 Task: Search one way flight ticket for 2 adults, 4 children and 1 infant on lap in business from Mesa: Phoenix-mesa Gateway Airport (formerly Williams Afb) to Rock Springs: Southwest Wyoming Regional Airport (rock Springs Sweetwater County Airport) on 8-5-2023. Choice of flights is Spirit. Price is upto 78000. Outbound departure time preference is 18:15.
Action: Mouse moved to (304, 259)
Screenshot: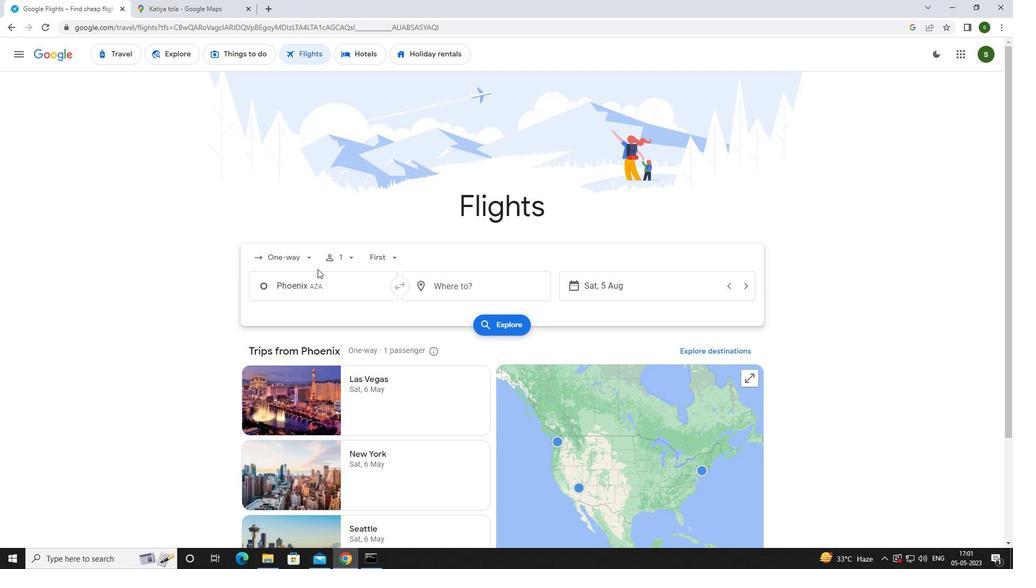 
Action: Mouse pressed left at (304, 259)
Screenshot: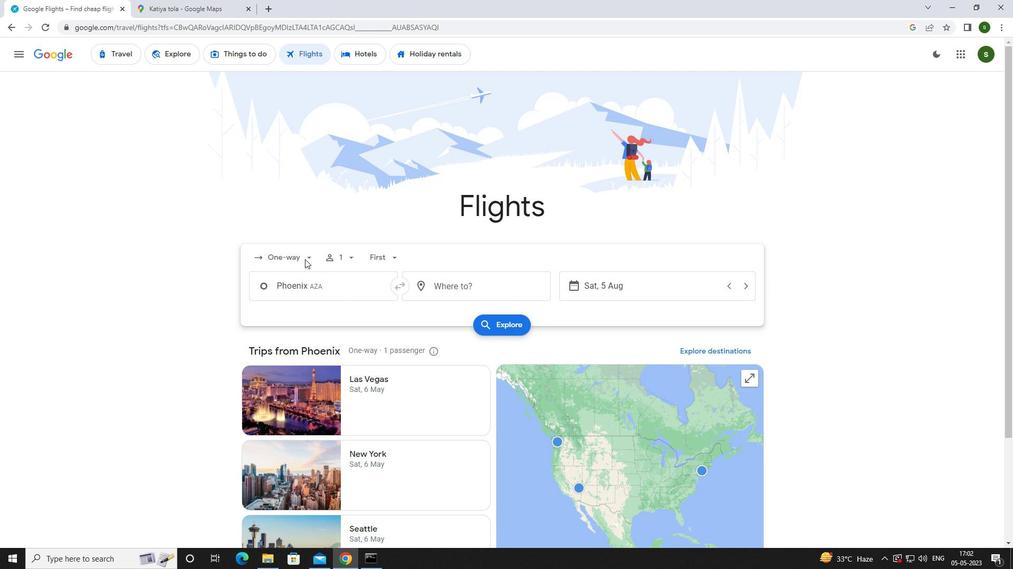 
Action: Mouse moved to (305, 303)
Screenshot: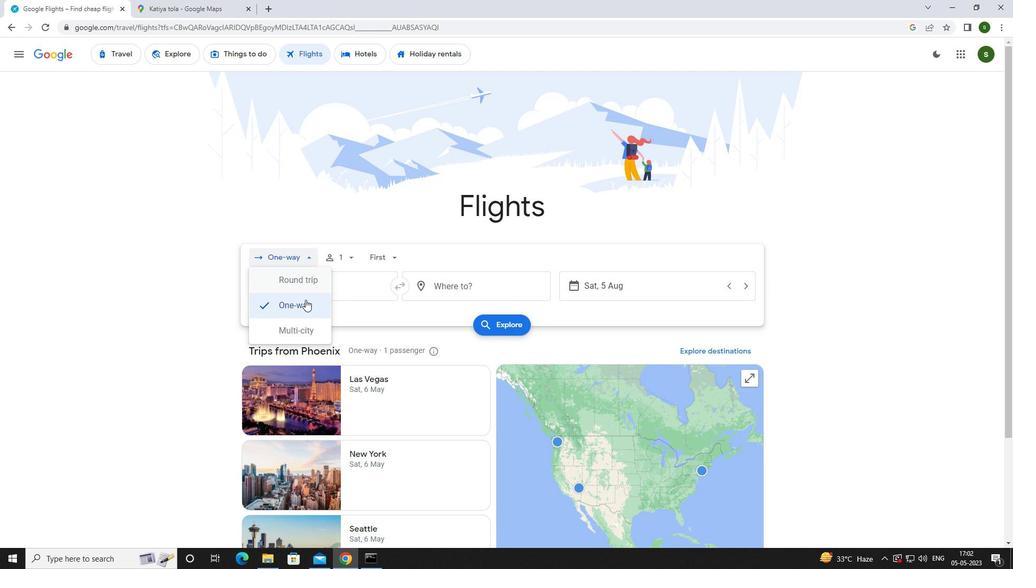 
Action: Mouse pressed left at (305, 303)
Screenshot: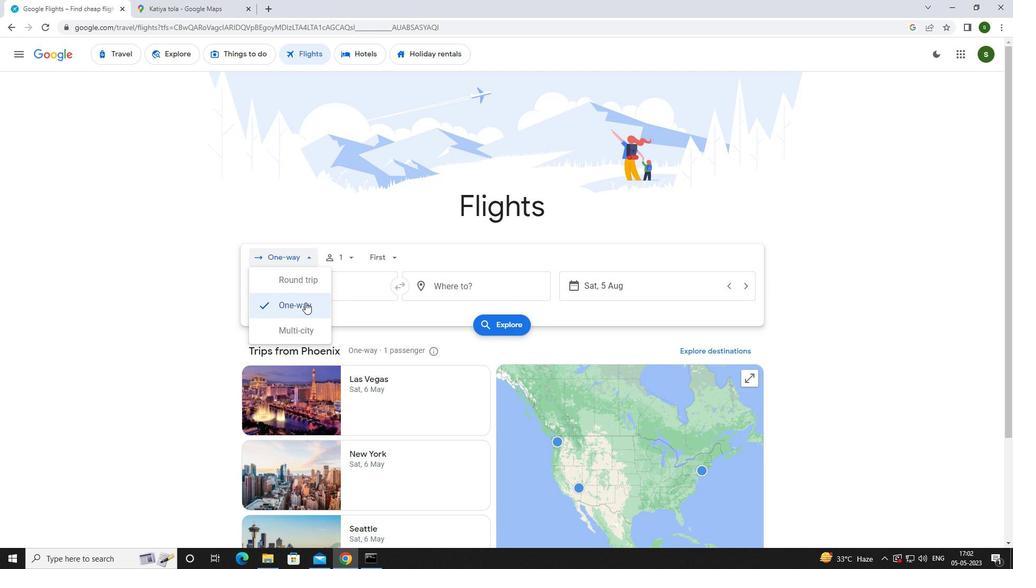 
Action: Mouse moved to (343, 255)
Screenshot: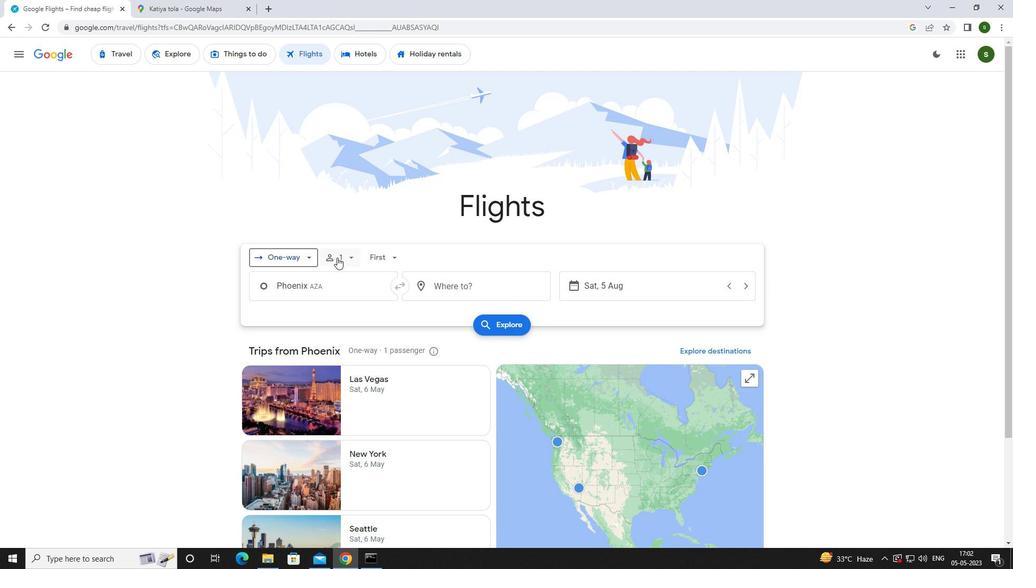 
Action: Mouse pressed left at (343, 255)
Screenshot: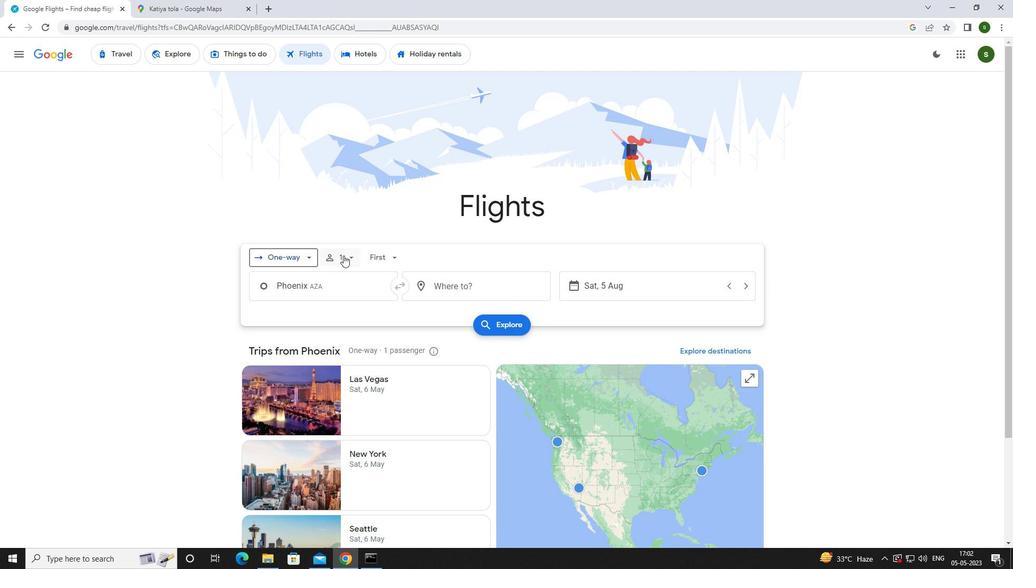 
Action: Mouse moved to (427, 278)
Screenshot: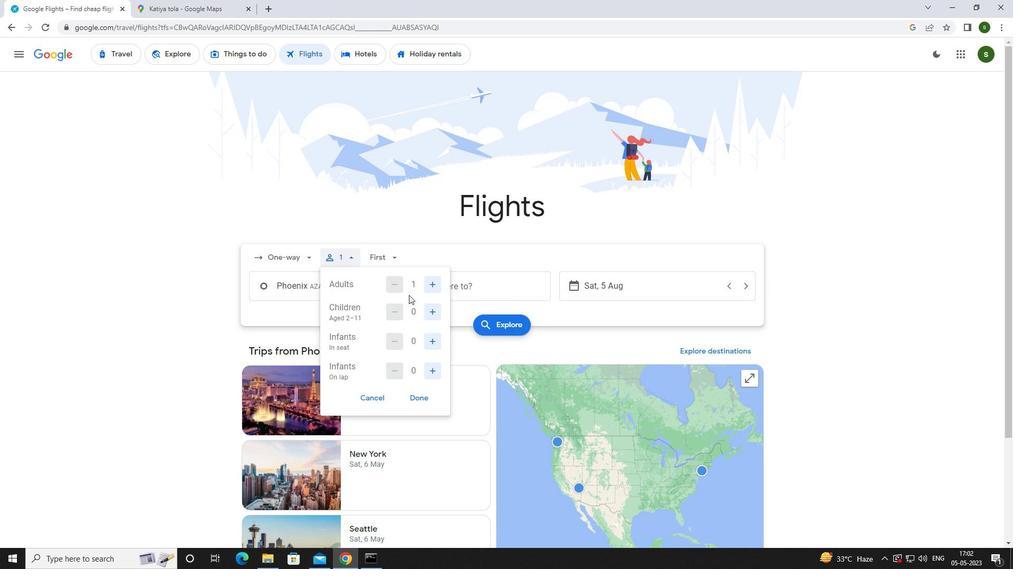 
Action: Mouse pressed left at (427, 278)
Screenshot: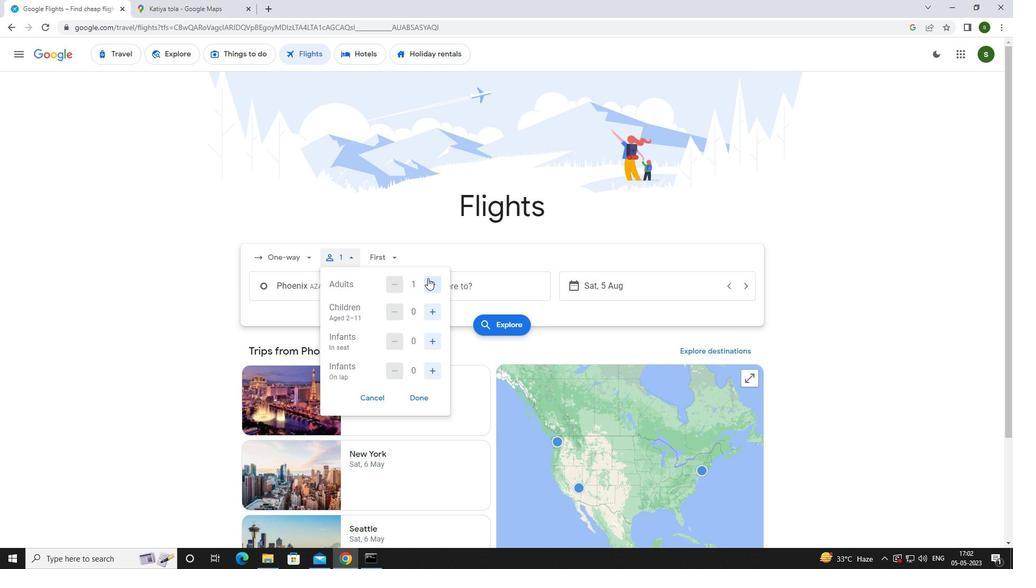 
Action: Mouse moved to (436, 314)
Screenshot: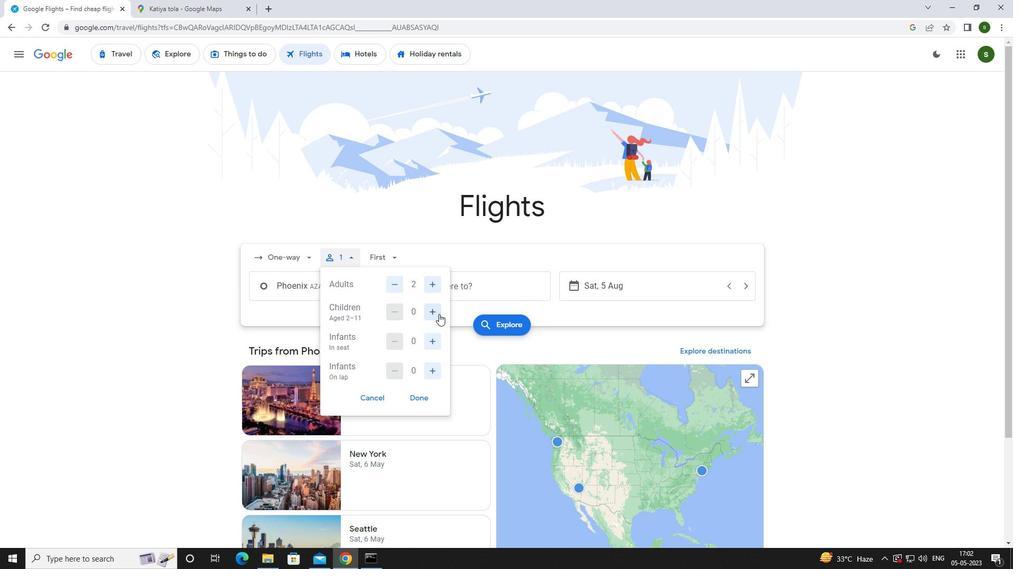 
Action: Mouse pressed left at (436, 314)
Screenshot: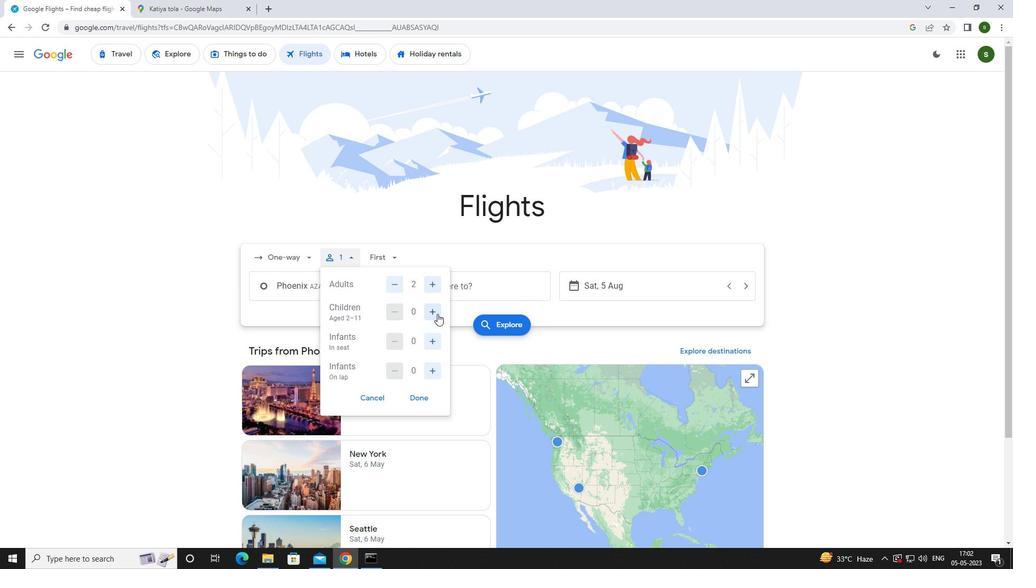 
Action: Mouse pressed left at (436, 314)
Screenshot: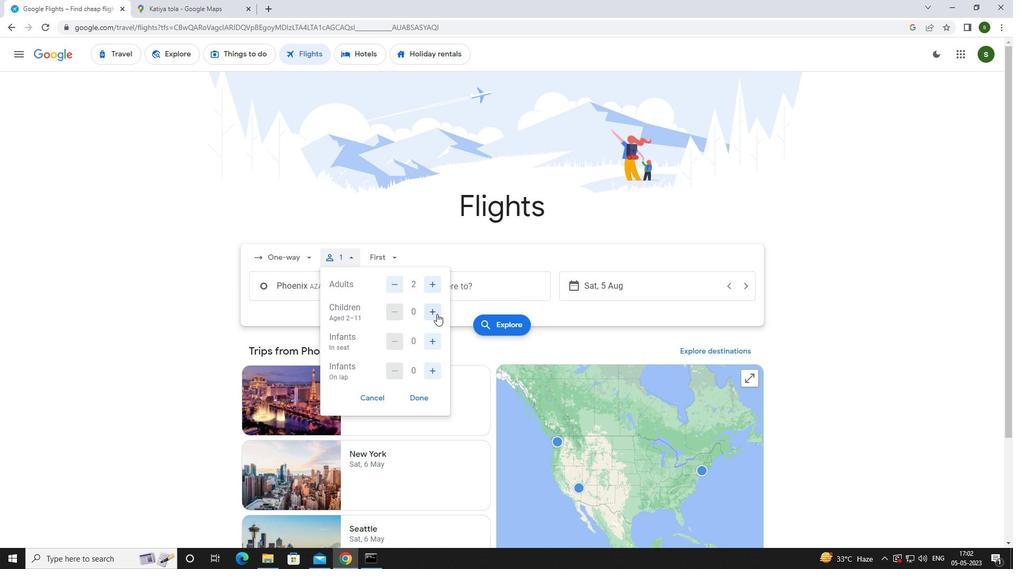 
Action: Mouse pressed left at (436, 314)
Screenshot: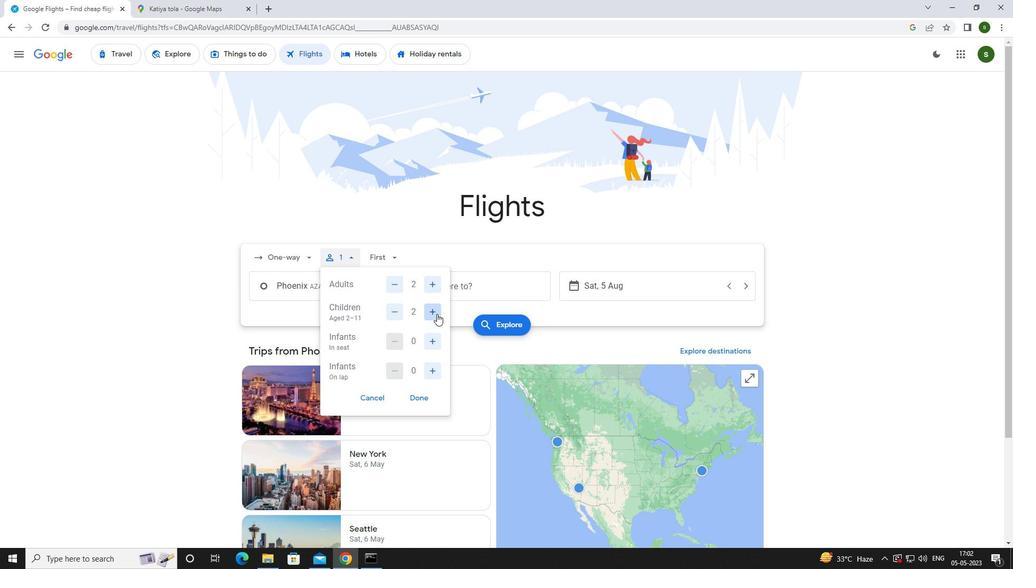 
Action: Mouse pressed left at (436, 314)
Screenshot: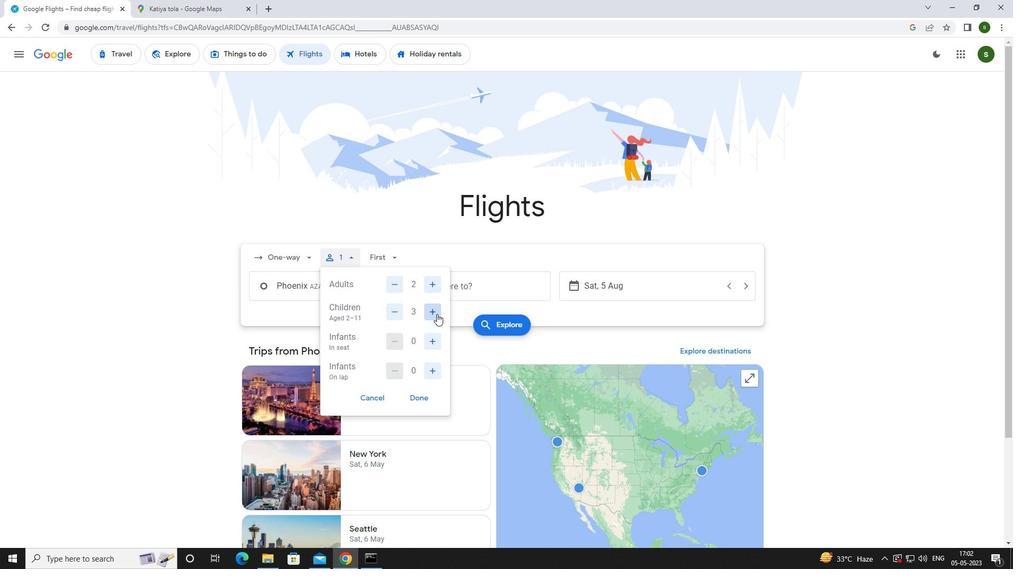 
Action: Mouse moved to (431, 371)
Screenshot: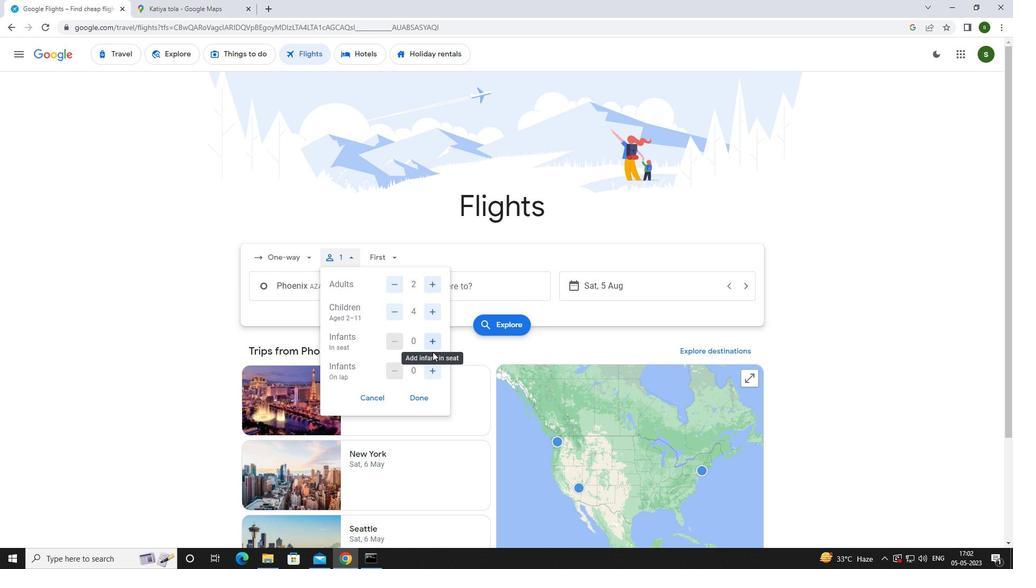 
Action: Mouse pressed left at (431, 371)
Screenshot: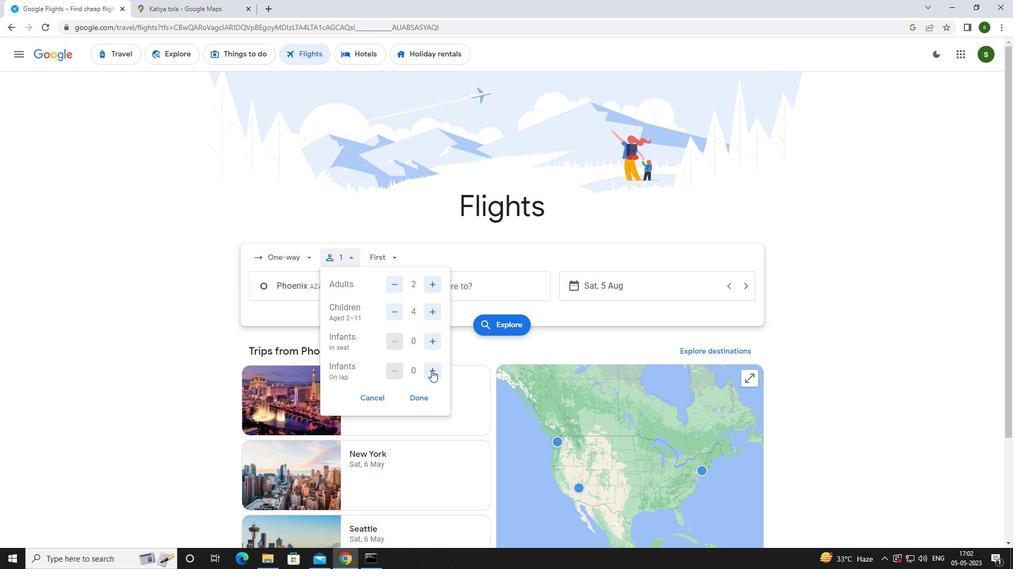 
Action: Mouse moved to (392, 261)
Screenshot: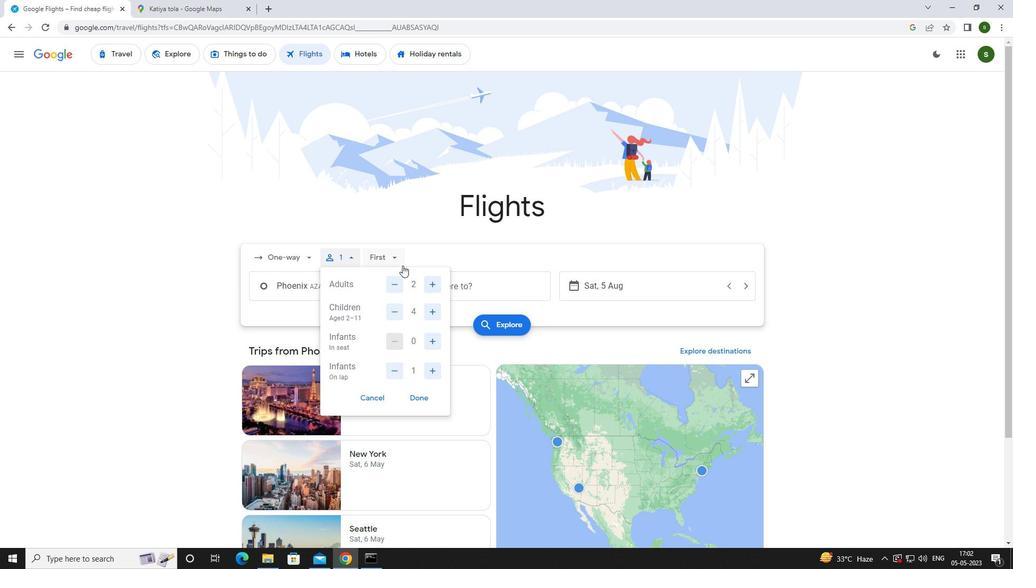 
Action: Mouse pressed left at (392, 261)
Screenshot: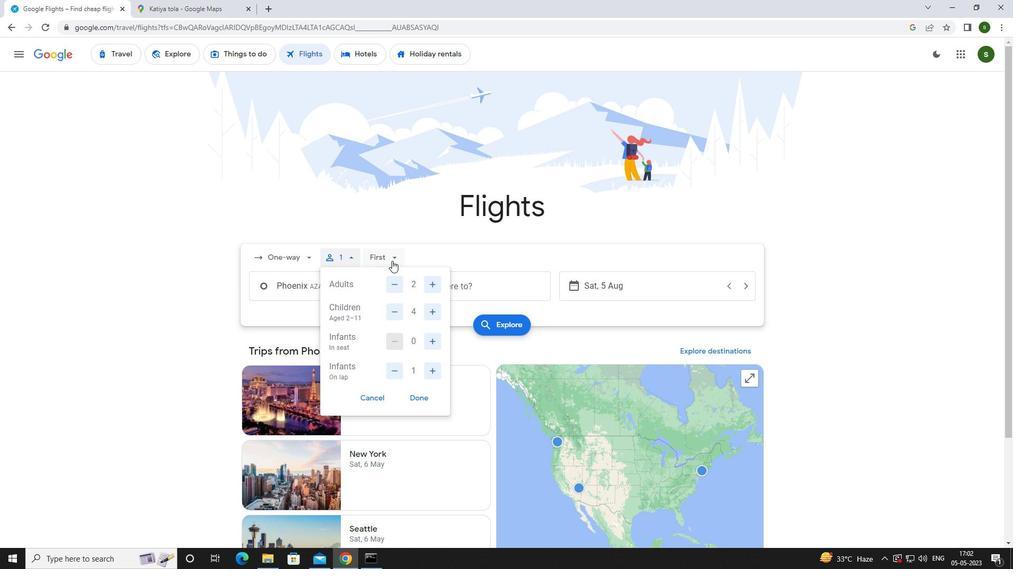 
Action: Mouse moved to (409, 332)
Screenshot: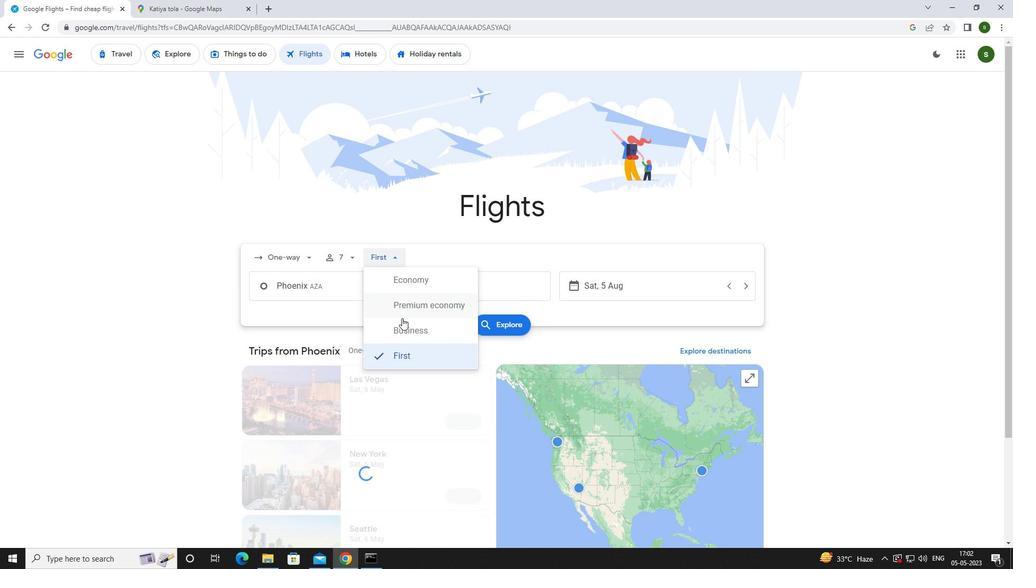 
Action: Mouse pressed left at (409, 332)
Screenshot: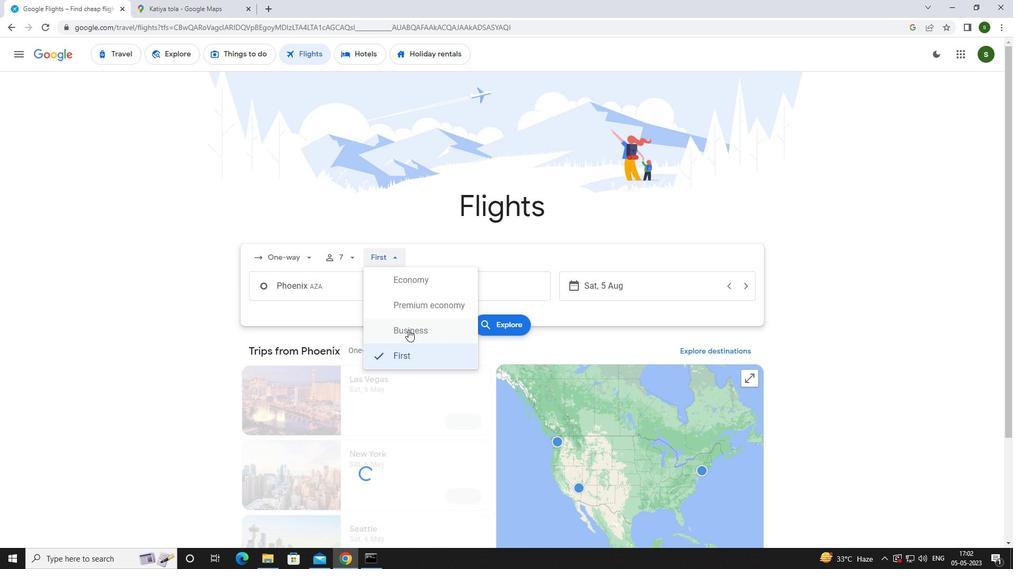 
Action: Mouse moved to (359, 283)
Screenshot: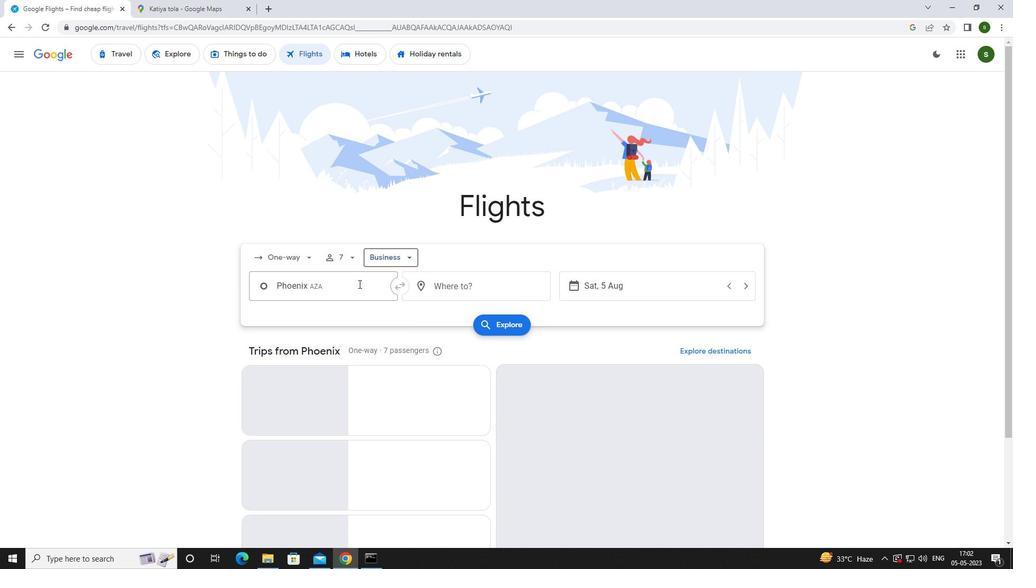 
Action: Mouse pressed left at (359, 283)
Screenshot: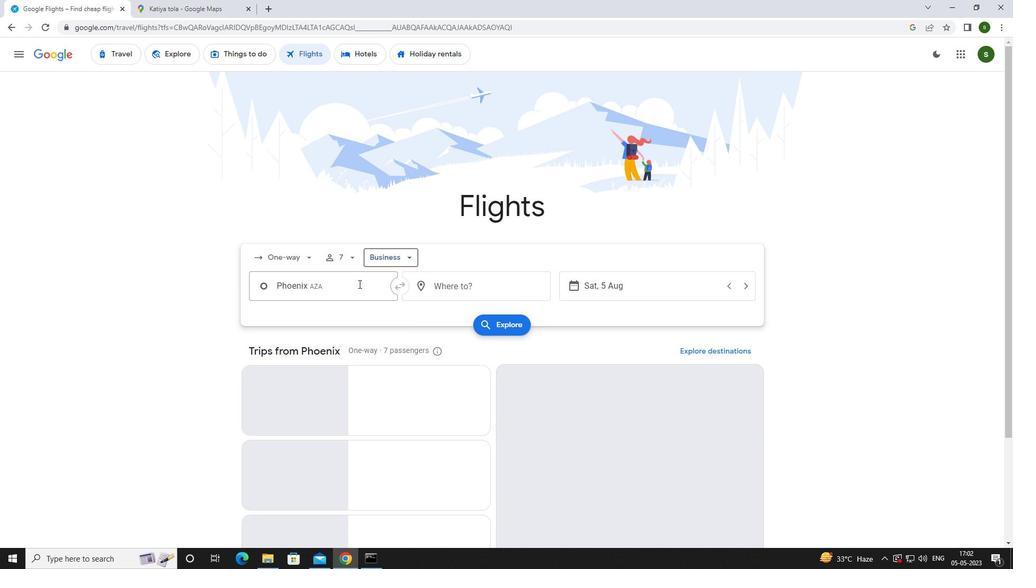
Action: Mouse moved to (364, 285)
Screenshot: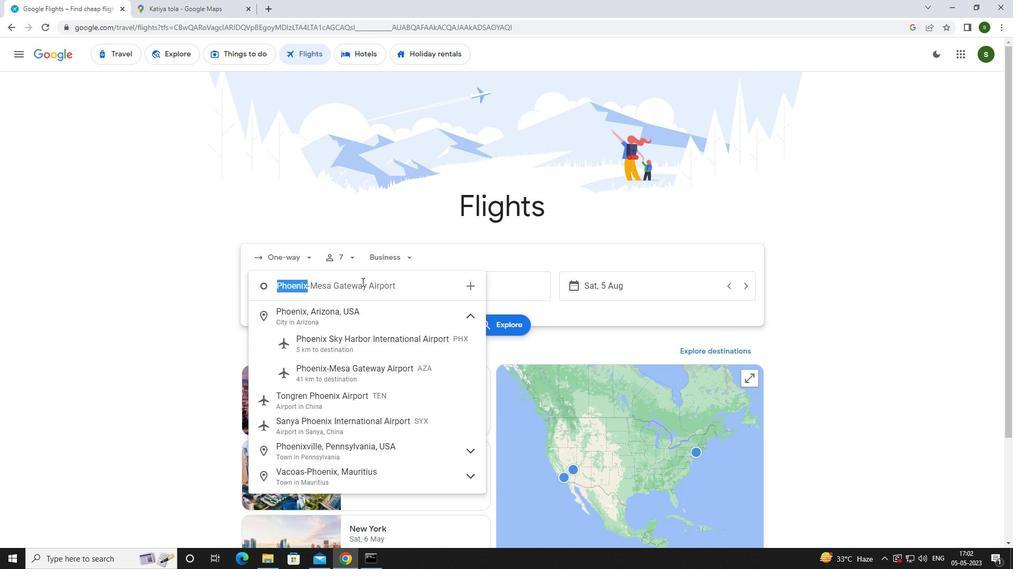 
Action: Key pressed <Key.caps_lock>m<Key.caps_lock>esa
Screenshot: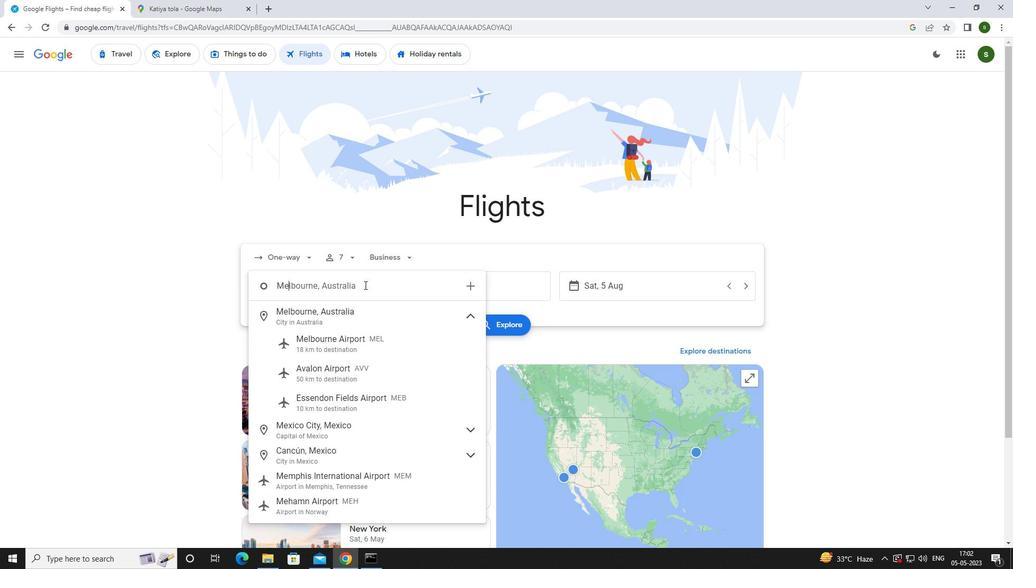 
Action: Mouse moved to (386, 475)
Screenshot: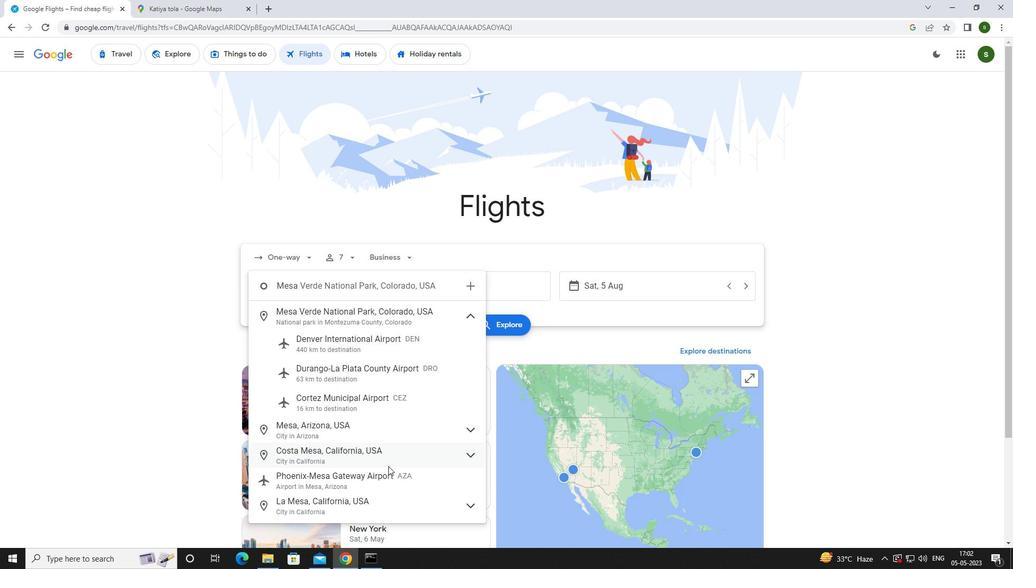 
Action: Mouse pressed left at (386, 475)
Screenshot: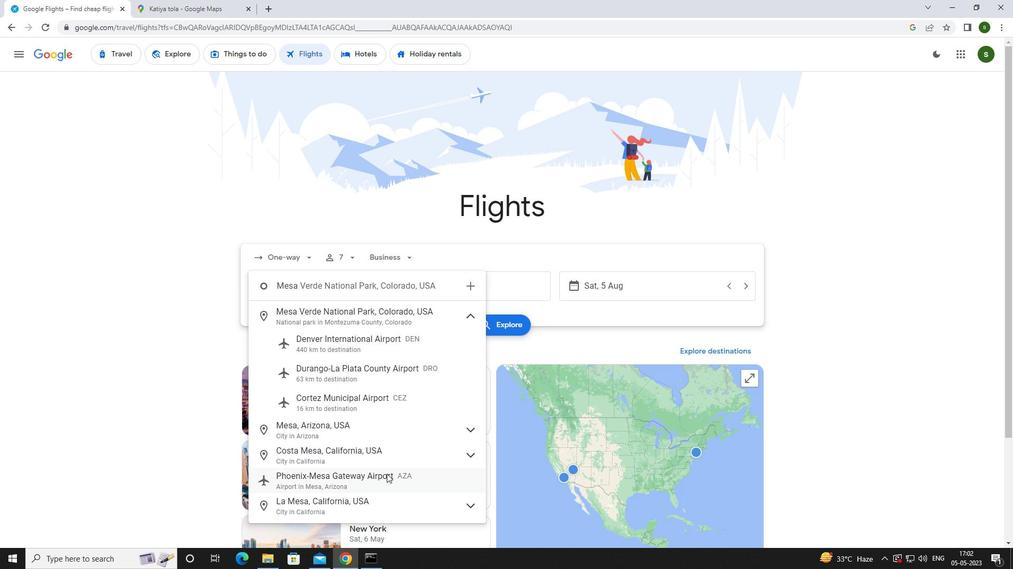 
Action: Mouse moved to (468, 285)
Screenshot: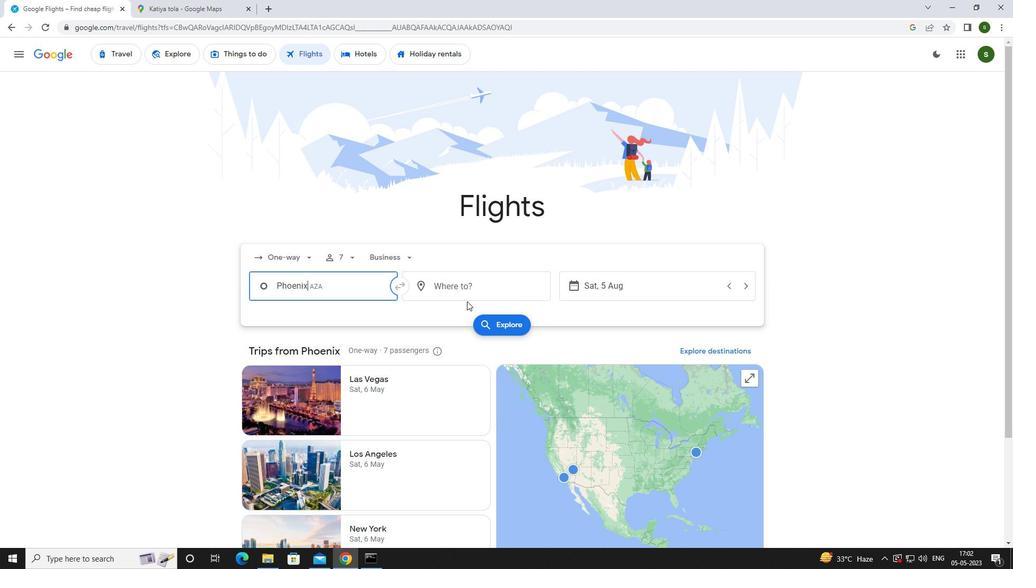 
Action: Mouse pressed left at (468, 285)
Screenshot: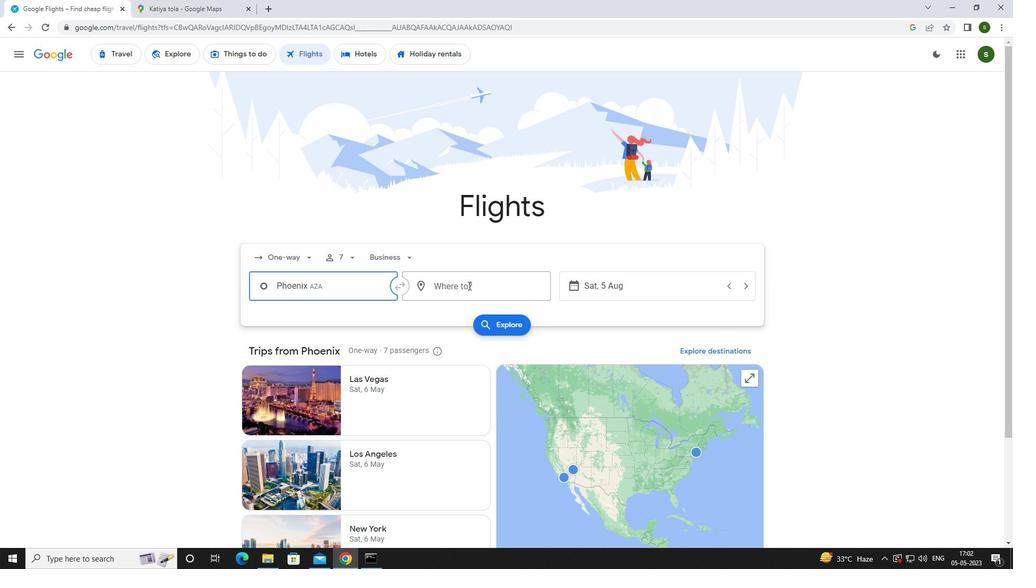 
Action: Mouse moved to (468, 287)
Screenshot: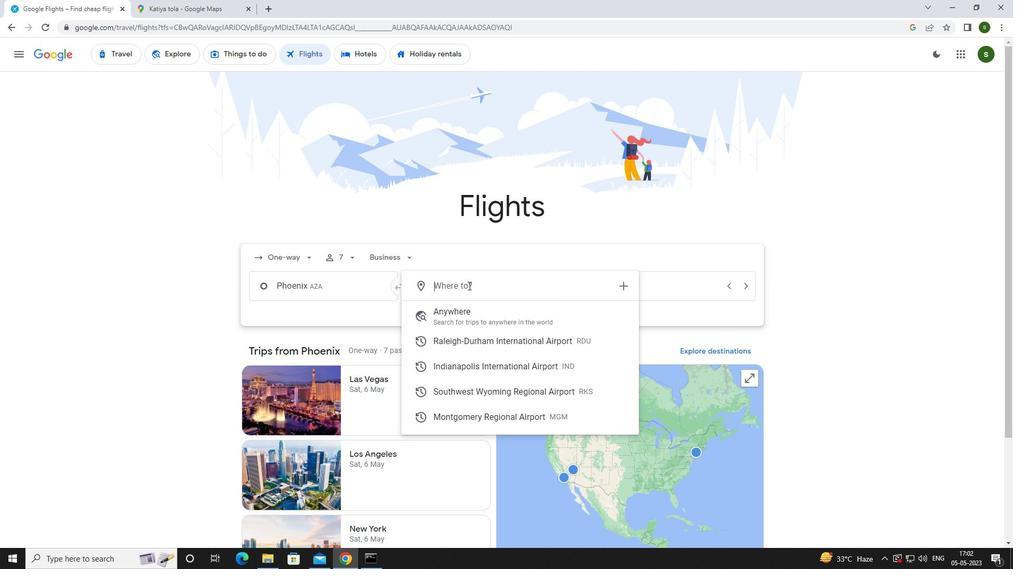 
Action: Key pressed <Key.caps_lock>r<Key.caps_lock>ock<Key.space><Key.caps_lock>s<Key.caps_lock>pr
Screenshot: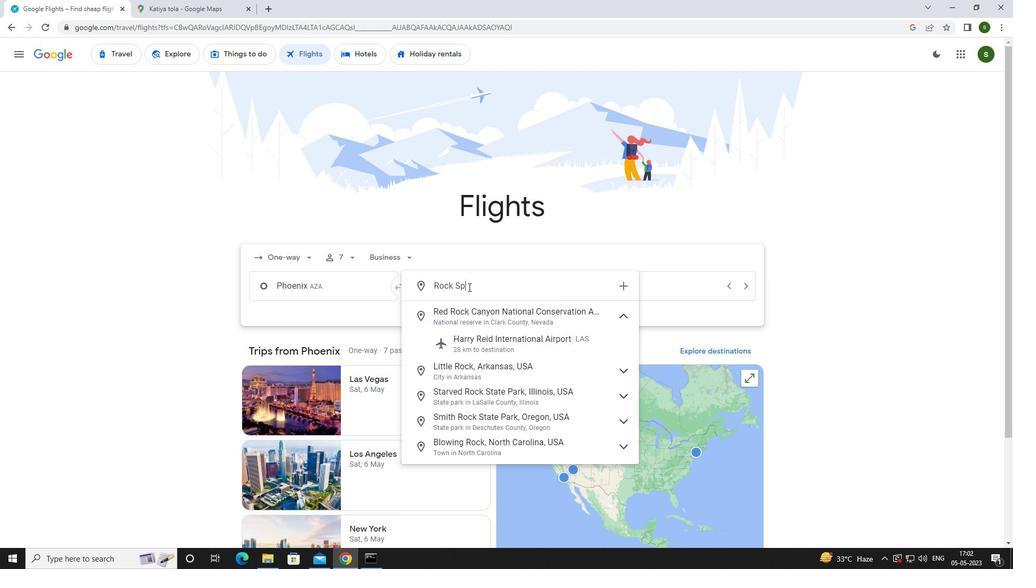 
Action: Mouse moved to (513, 374)
Screenshot: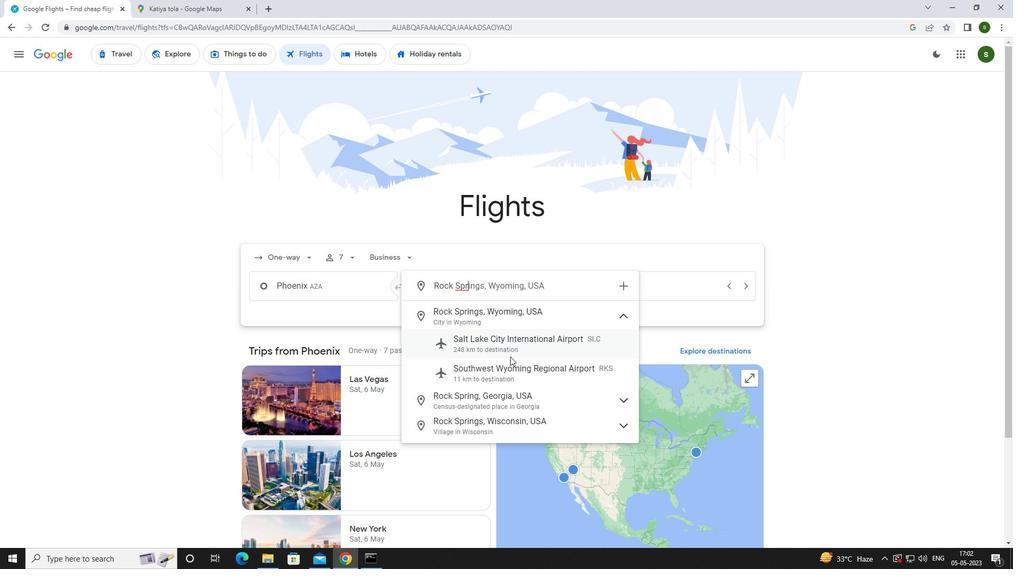 
Action: Mouse pressed left at (513, 374)
Screenshot: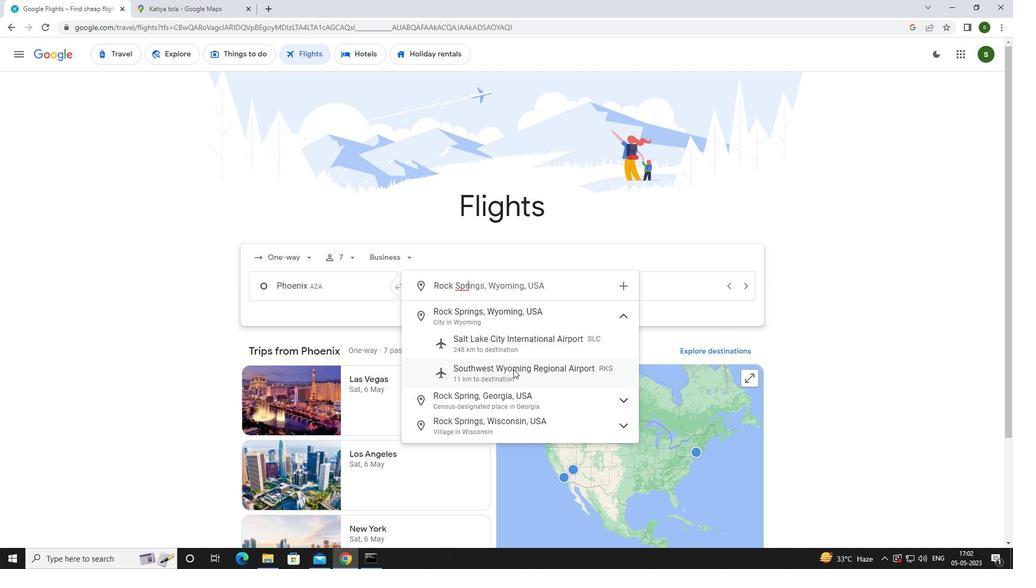 
Action: Mouse moved to (644, 294)
Screenshot: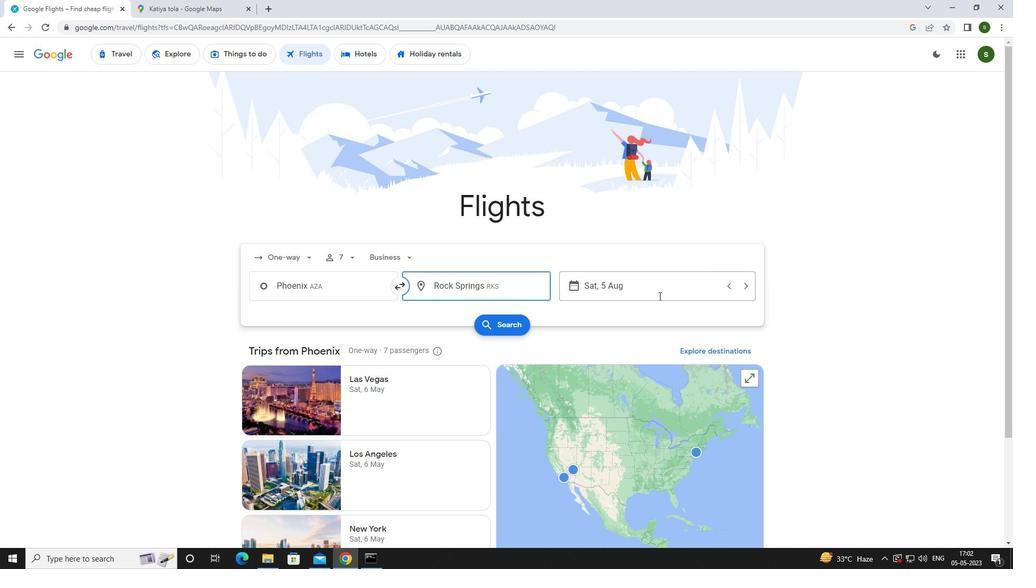 
Action: Mouse pressed left at (644, 294)
Screenshot: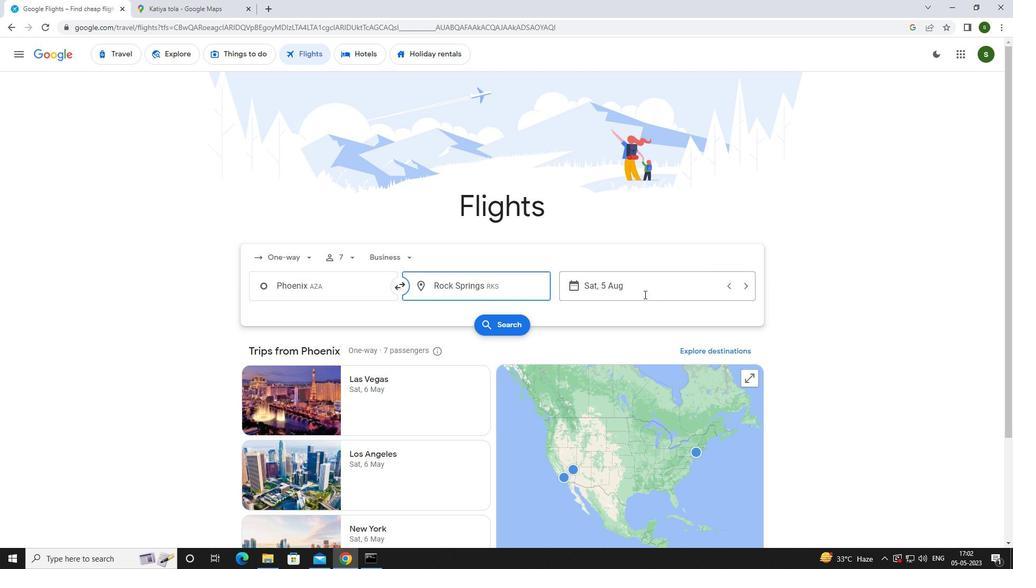 
Action: Mouse moved to (531, 357)
Screenshot: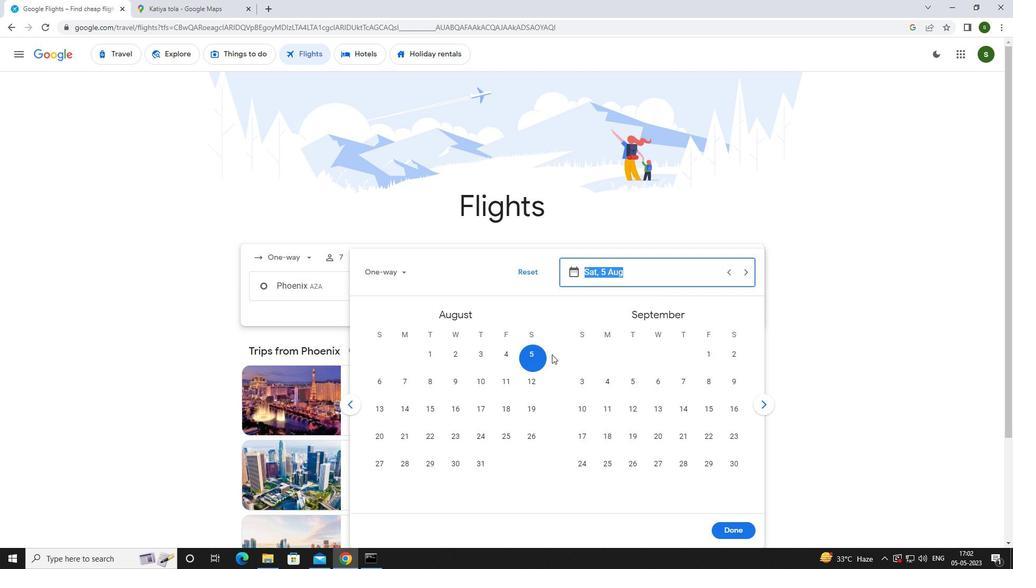 
Action: Mouse pressed left at (531, 357)
Screenshot: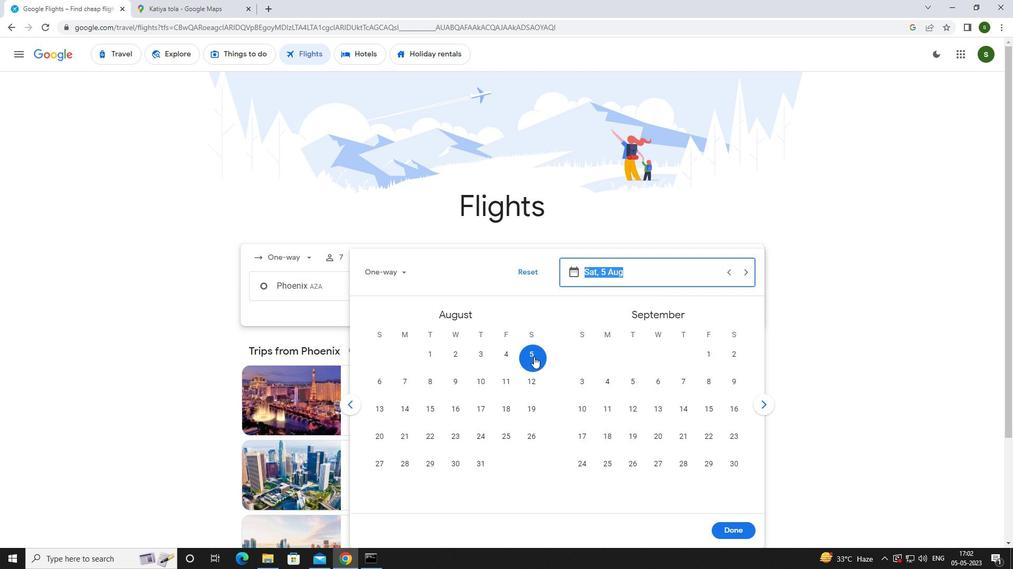 
Action: Mouse moved to (726, 530)
Screenshot: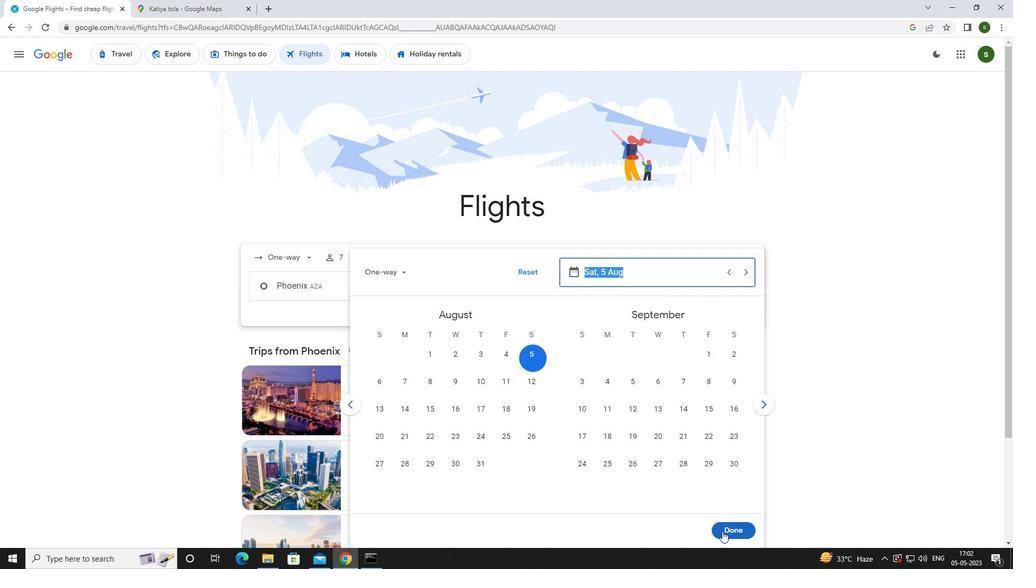 
Action: Mouse pressed left at (726, 530)
Screenshot: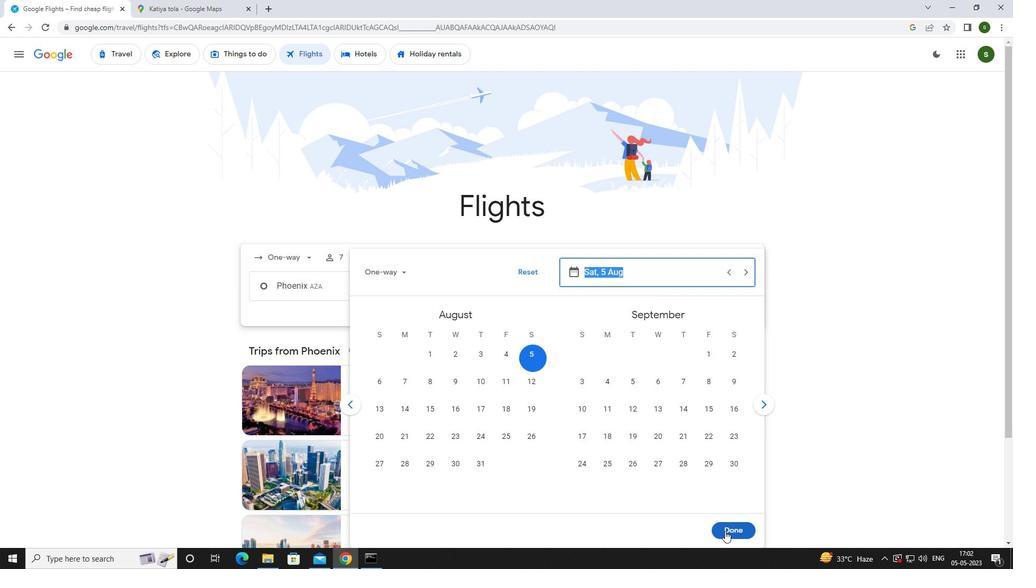 
Action: Mouse moved to (511, 320)
Screenshot: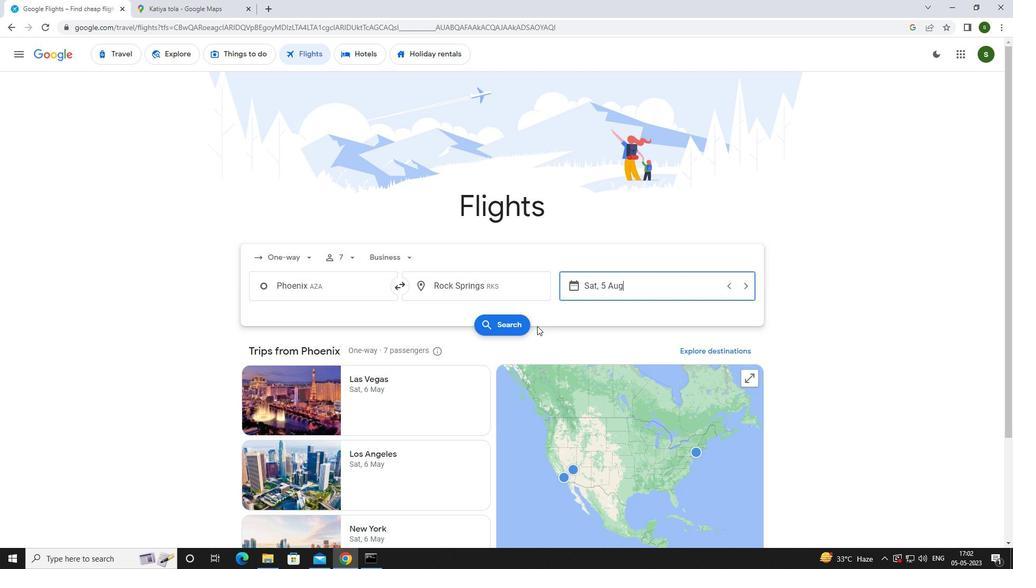 
Action: Mouse pressed left at (511, 320)
Screenshot: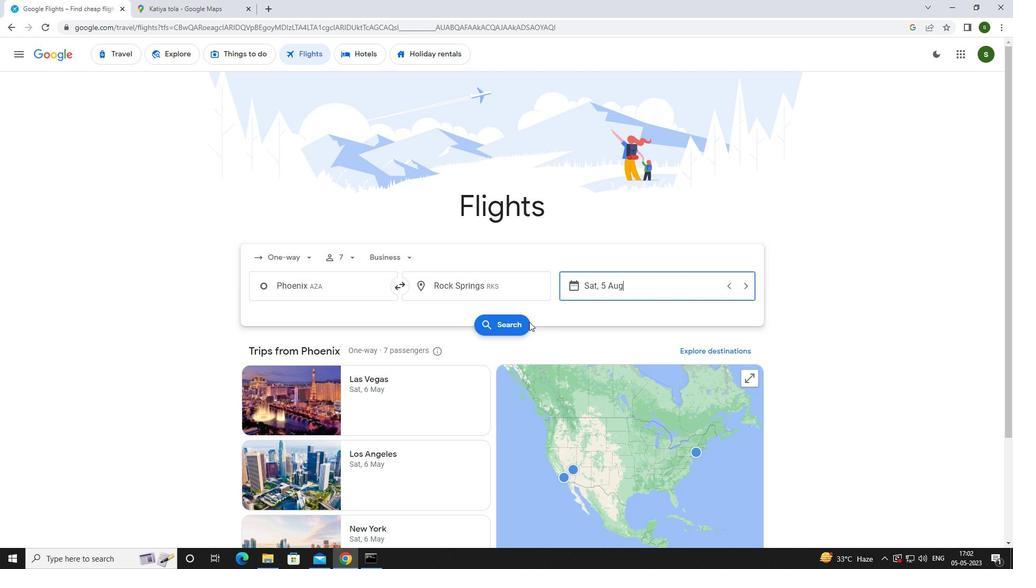 
Action: Mouse moved to (257, 146)
Screenshot: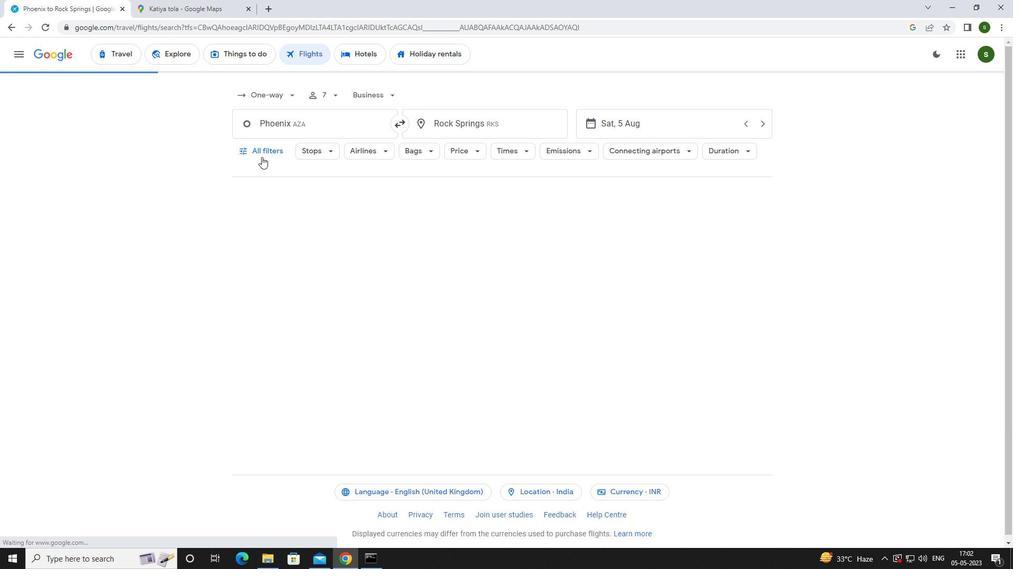 
Action: Mouse pressed left at (257, 146)
Screenshot: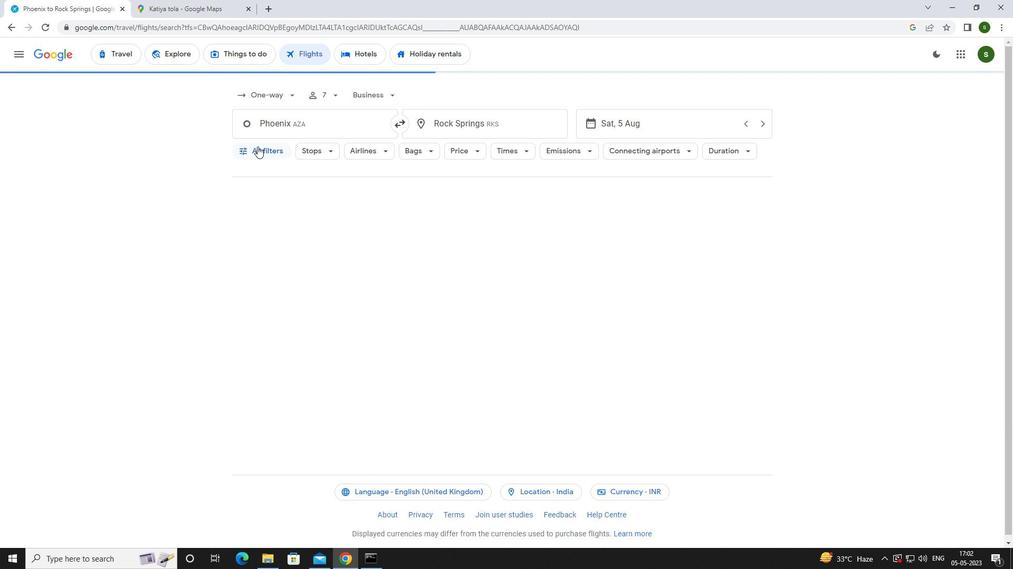 
Action: Mouse moved to (388, 379)
Screenshot: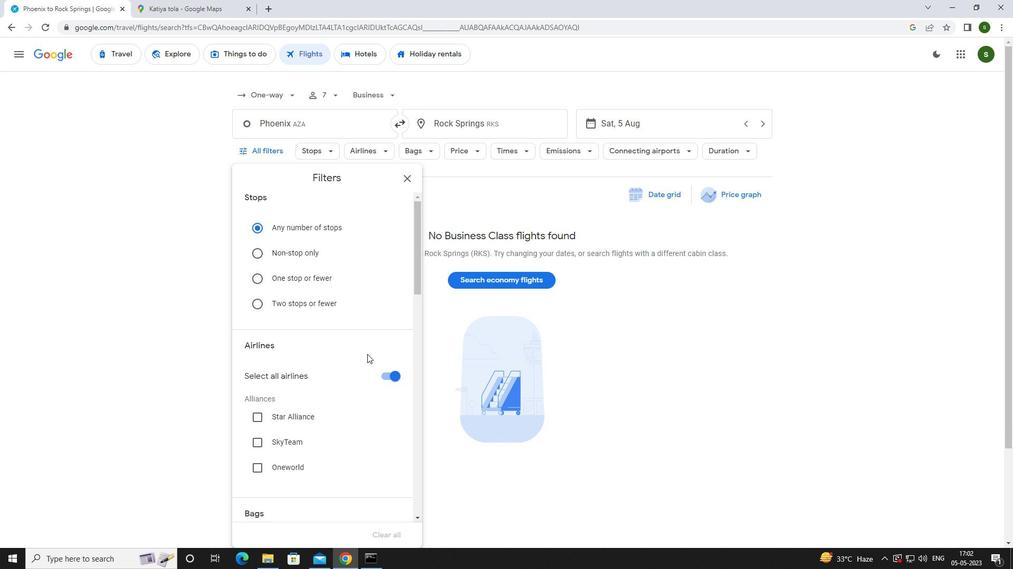 
Action: Mouse pressed left at (388, 379)
Screenshot: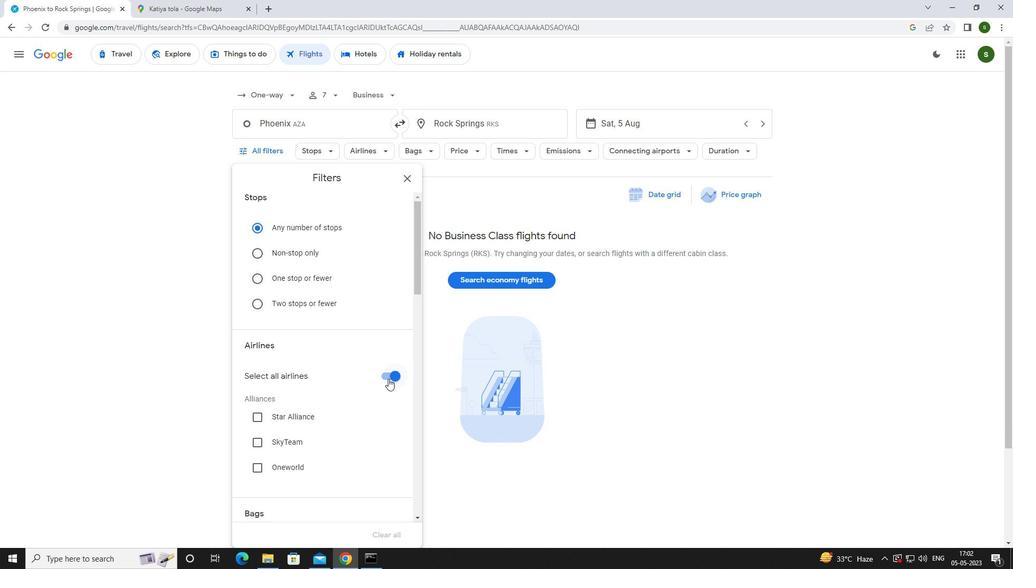 
Action: Mouse moved to (364, 351)
Screenshot: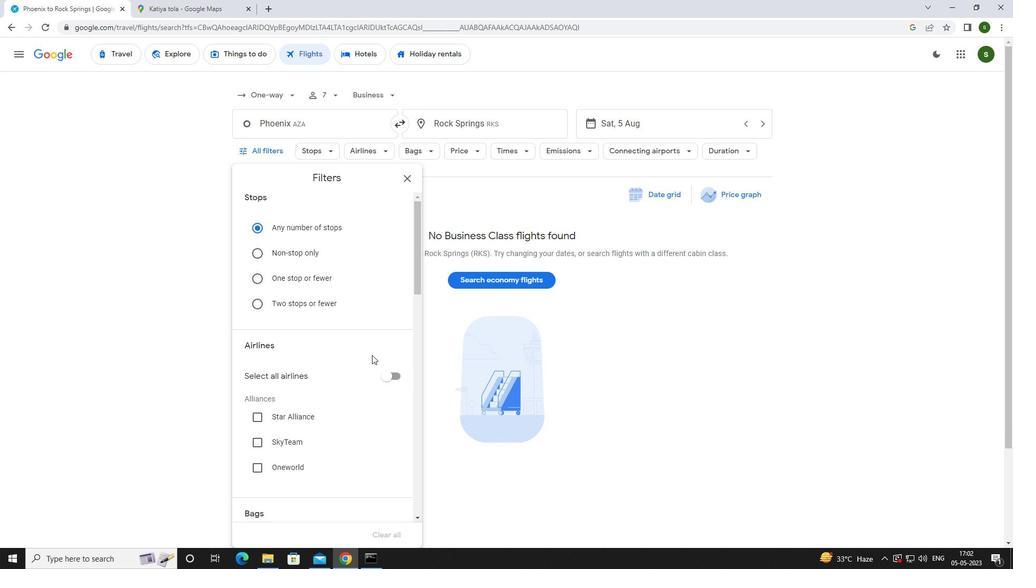 
Action: Mouse scrolled (364, 351) with delta (0, 0)
Screenshot: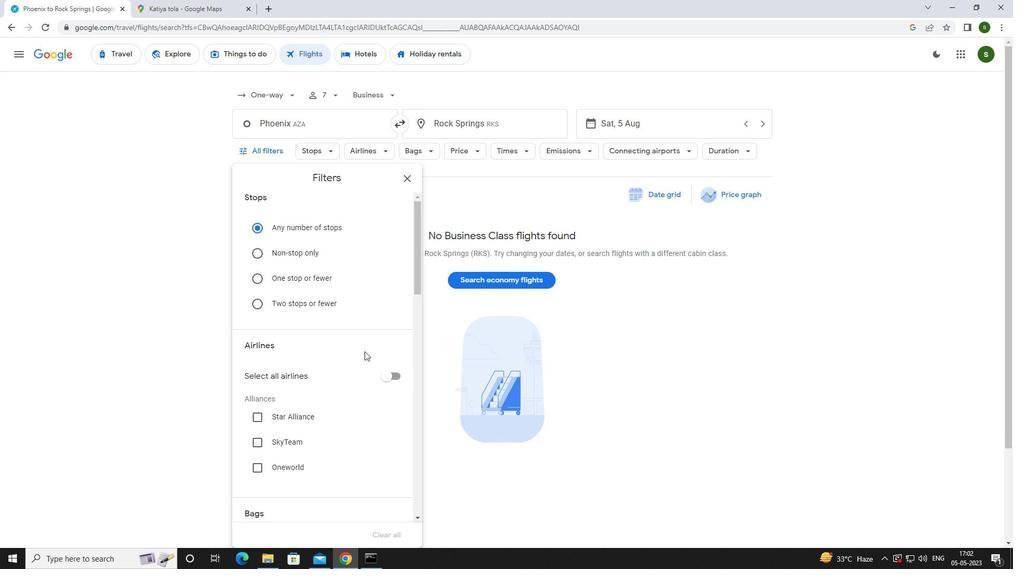 
Action: Mouse scrolled (364, 351) with delta (0, 0)
Screenshot: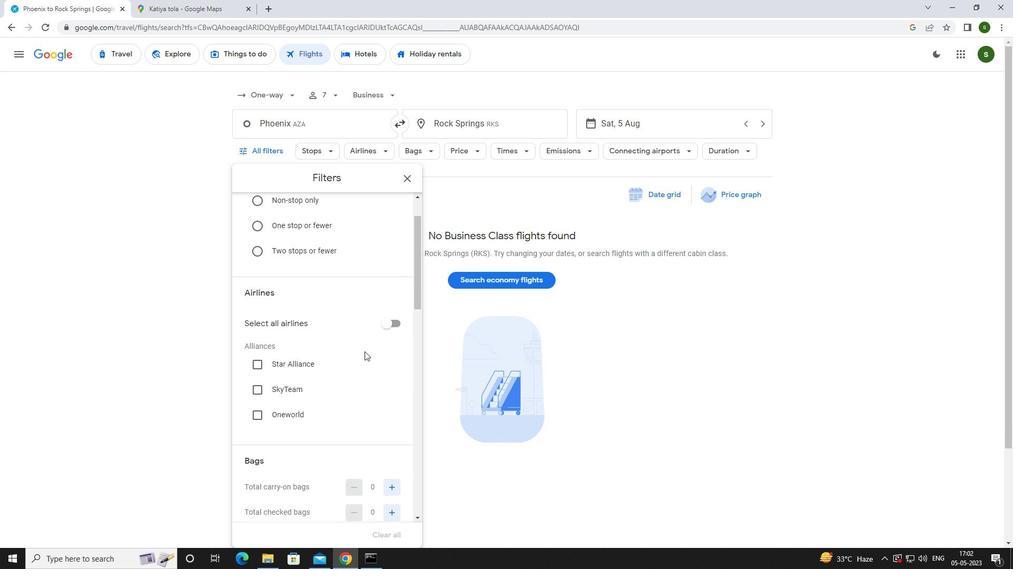 
Action: Mouse scrolled (364, 351) with delta (0, 0)
Screenshot: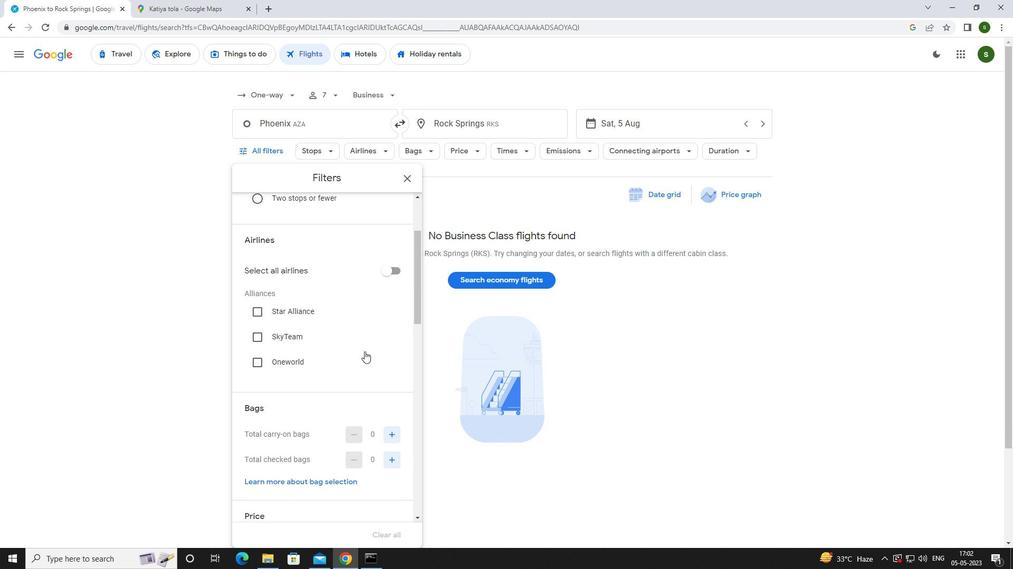 
Action: Mouse scrolled (364, 351) with delta (0, 0)
Screenshot: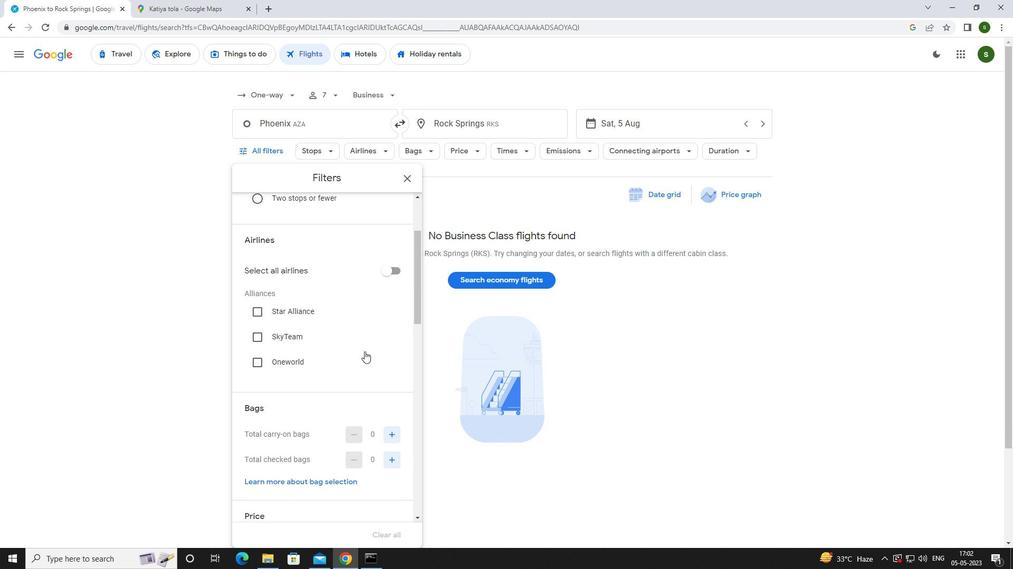
Action: Mouse scrolled (364, 351) with delta (0, 0)
Screenshot: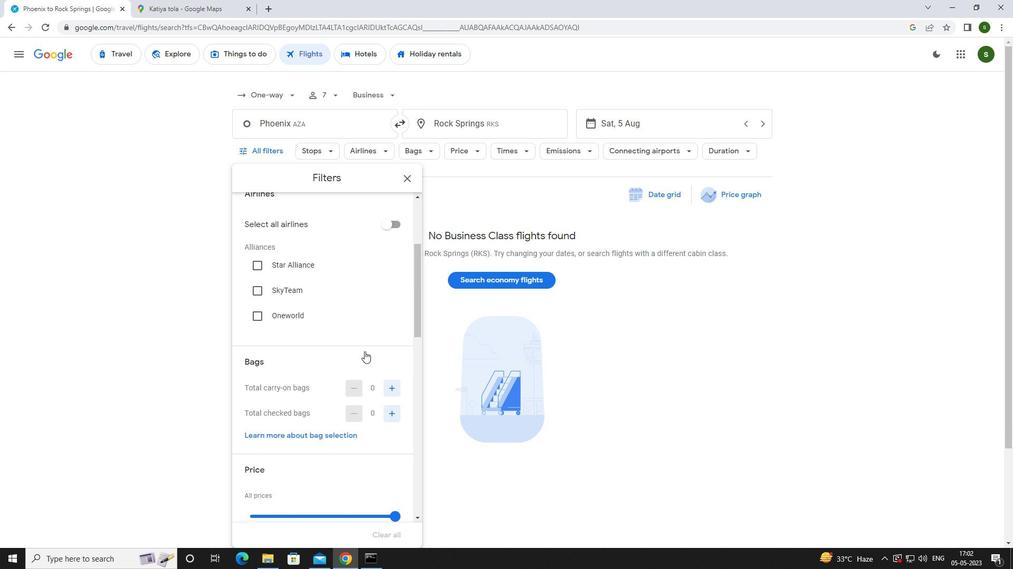 
Action: Mouse moved to (395, 404)
Screenshot: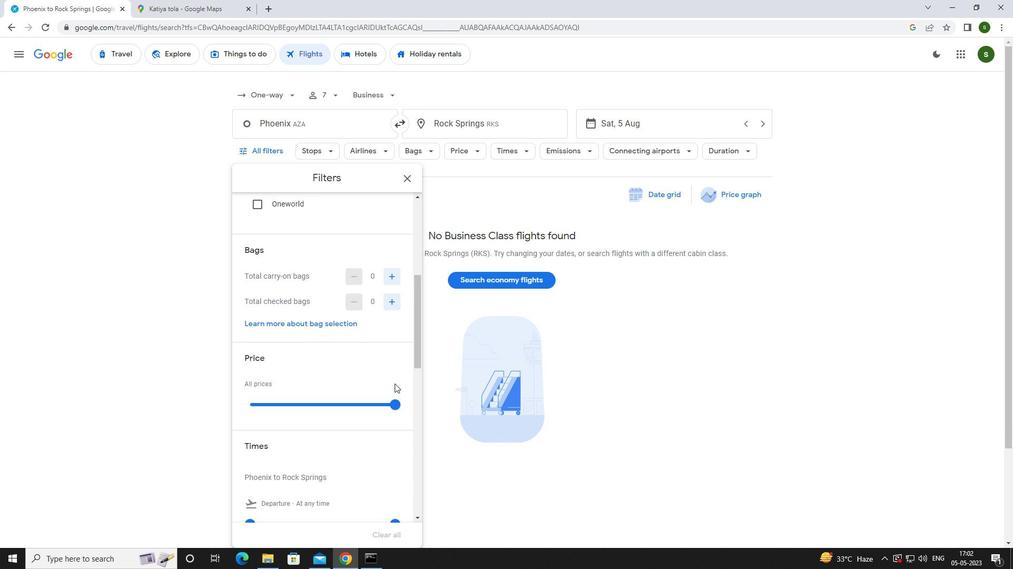 
Action: Mouse pressed left at (395, 404)
Screenshot: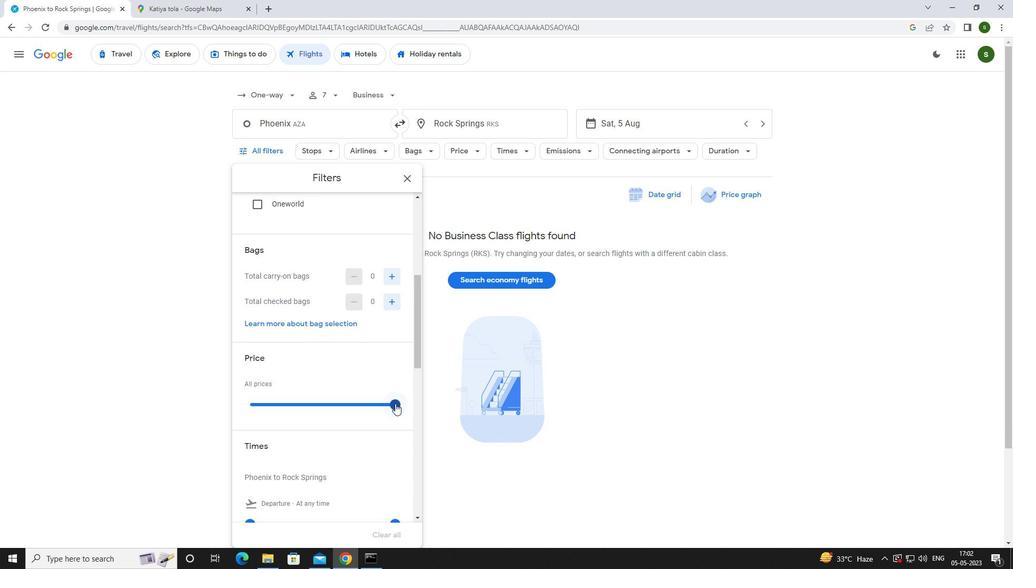 
Action: Mouse scrolled (395, 403) with delta (0, 0)
Screenshot: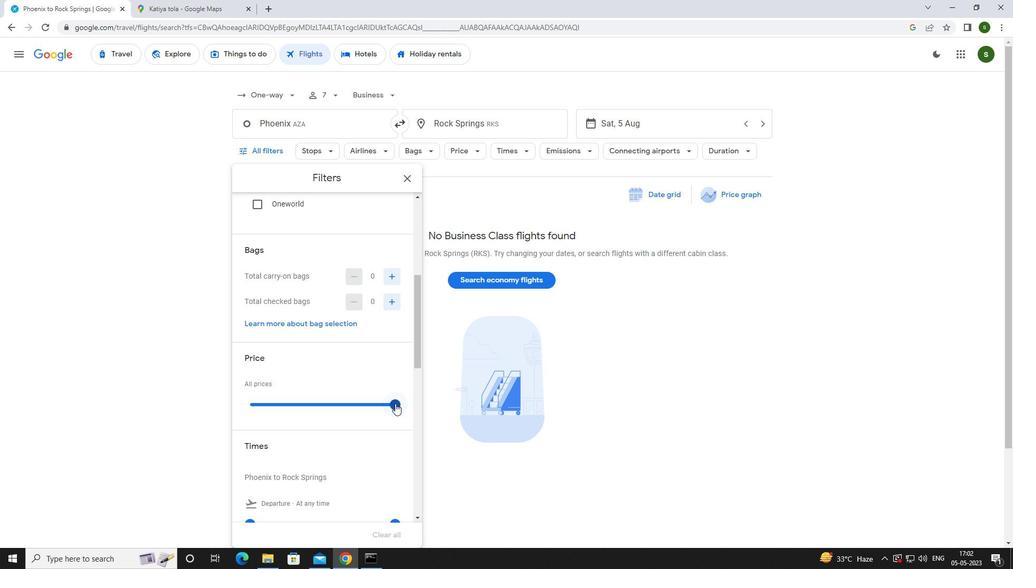 
Action: Mouse scrolled (395, 403) with delta (0, 0)
Screenshot: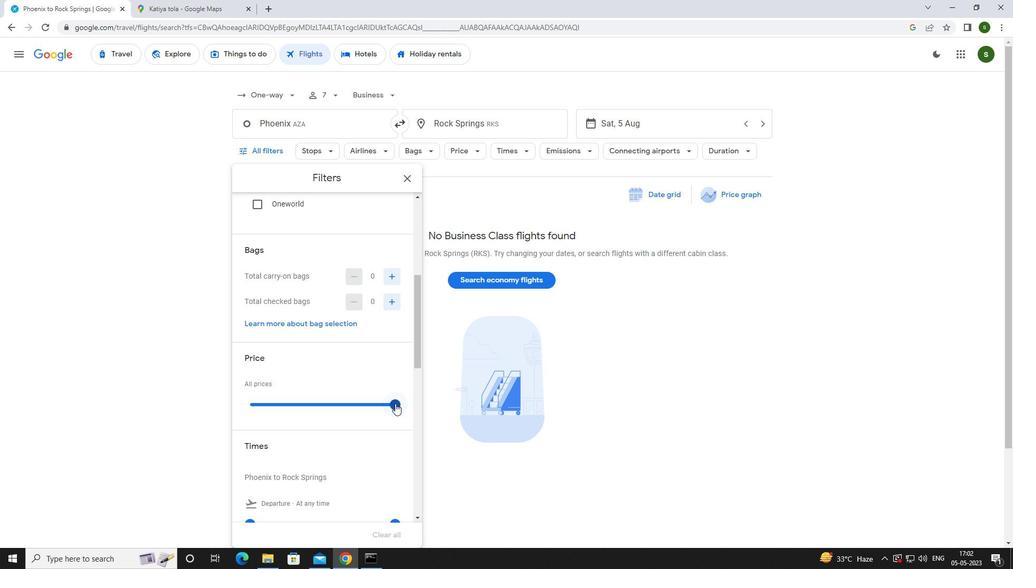 
Action: Mouse moved to (250, 413)
Screenshot: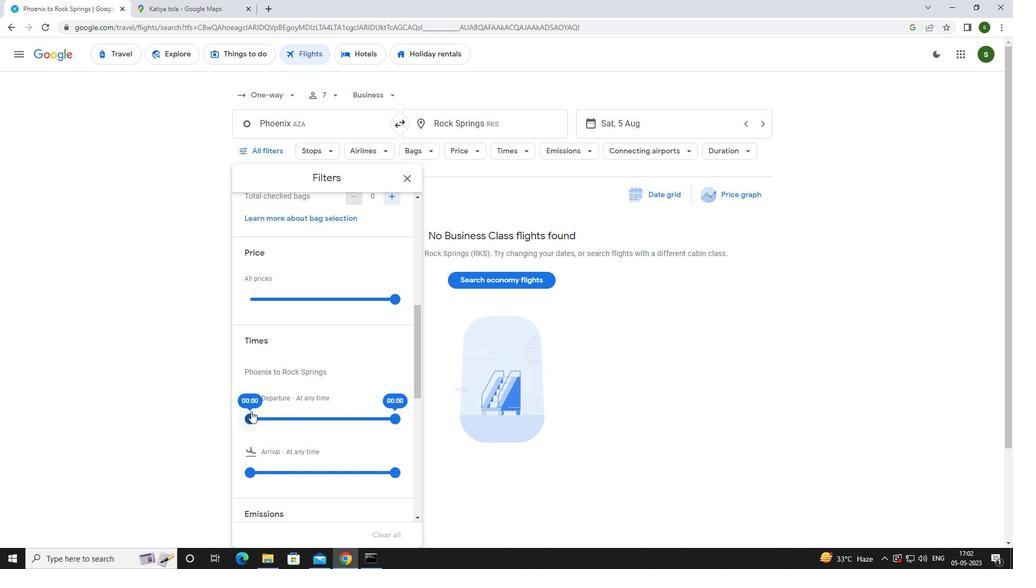 
Action: Mouse pressed left at (250, 413)
Screenshot: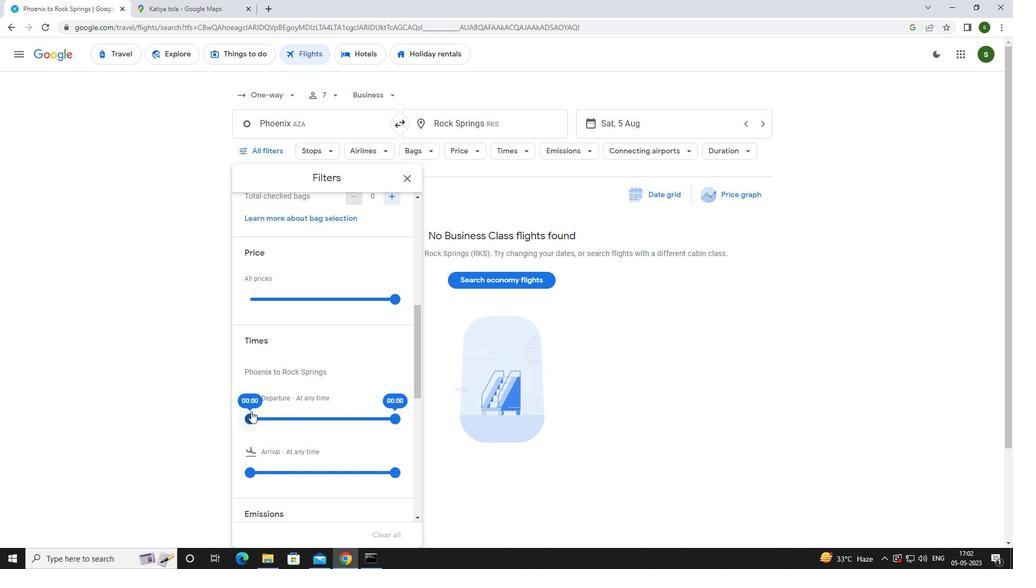 
Action: Mouse moved to (445, 454)
Screenshot: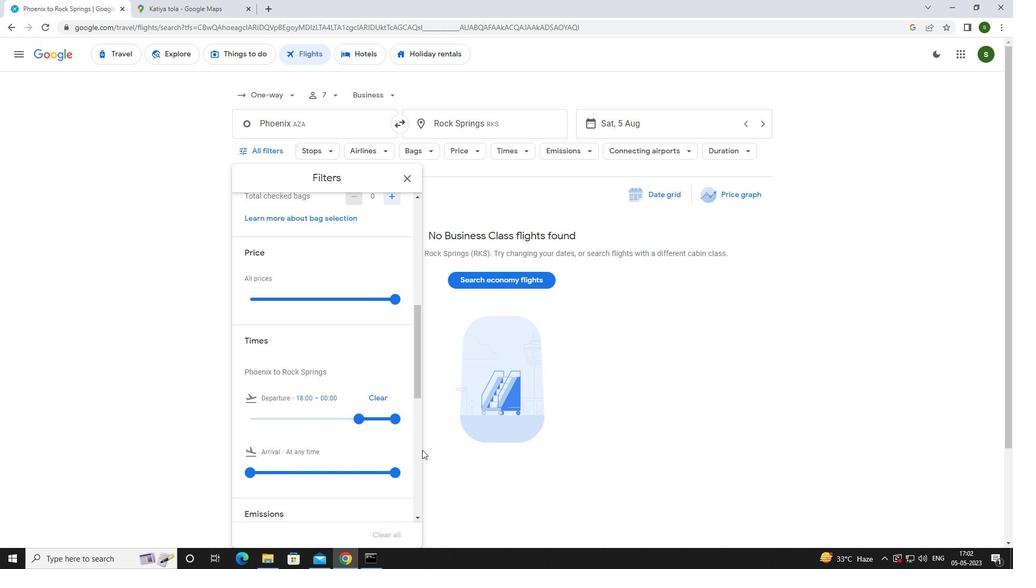 
Action: Mouse pressed left at (445, 454)
Screenshot: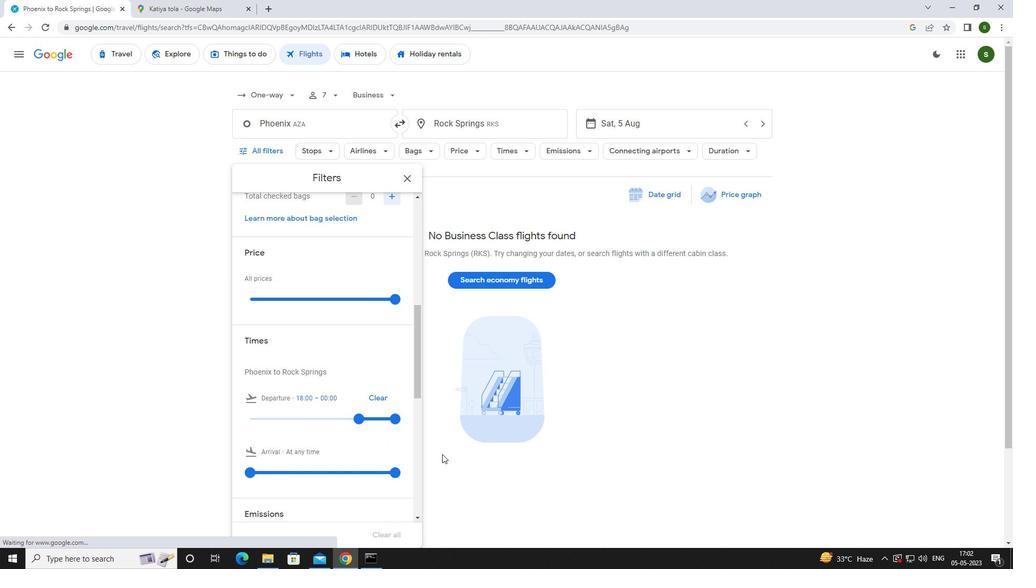 
